 Task: Change the feed settings to show all homes under $1,500,000.
Action: Mouse moved to (985, 57)
Screenshot: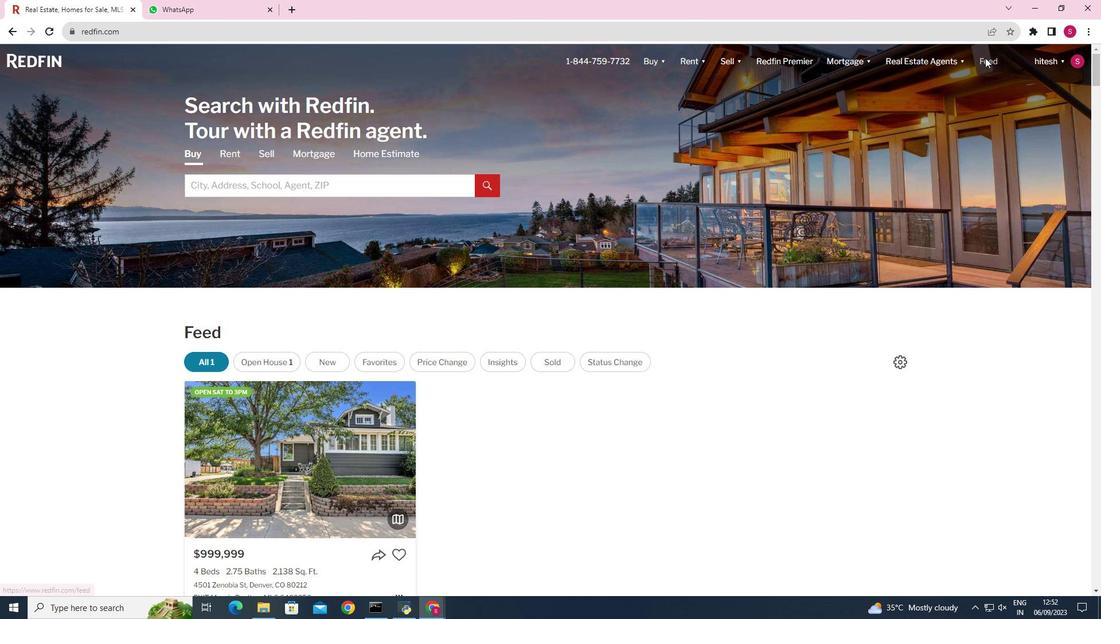 
Action: Mouse pressed left at (985, 57)
Screenshot: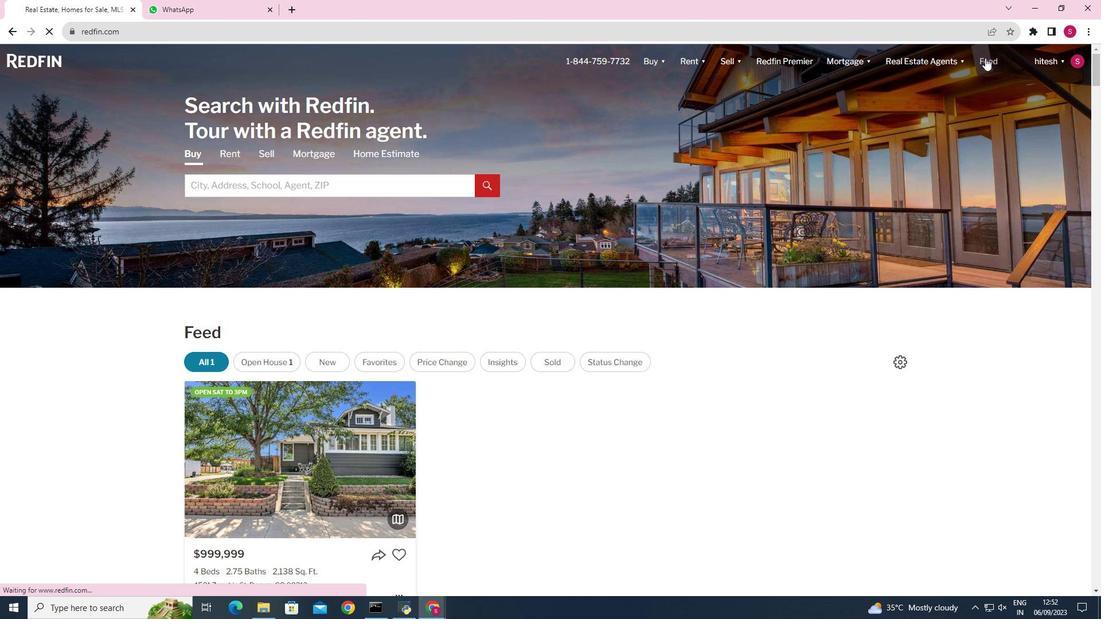 
Action: Mouse moved to (331, 339)
Screenshot: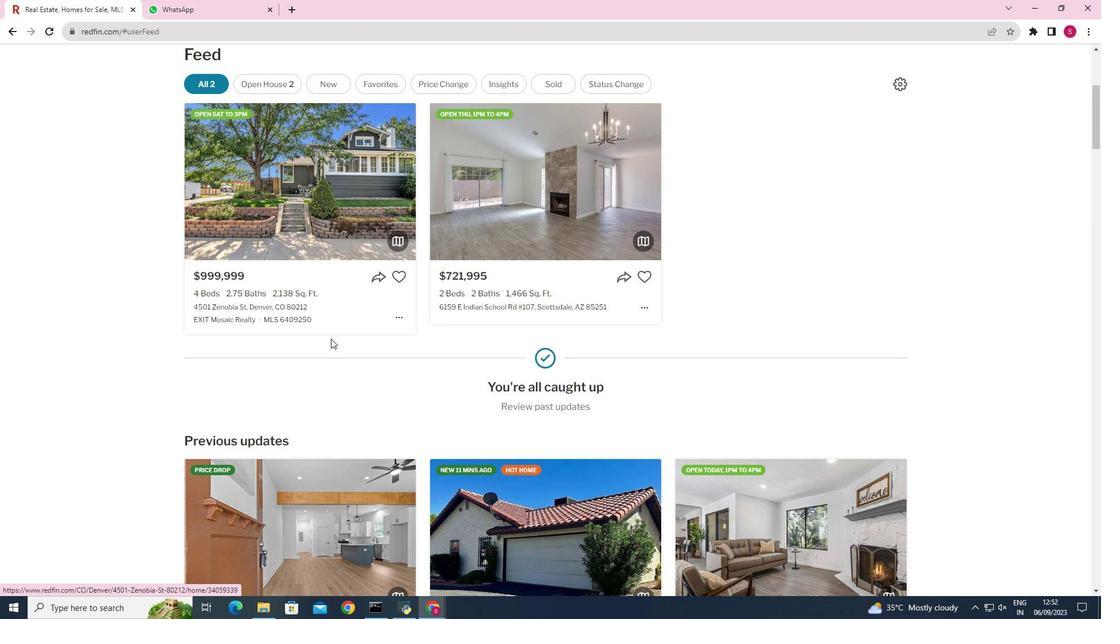 
Action: Mouse scrolled (331, 339) with delta (0, 0)
Screenshot: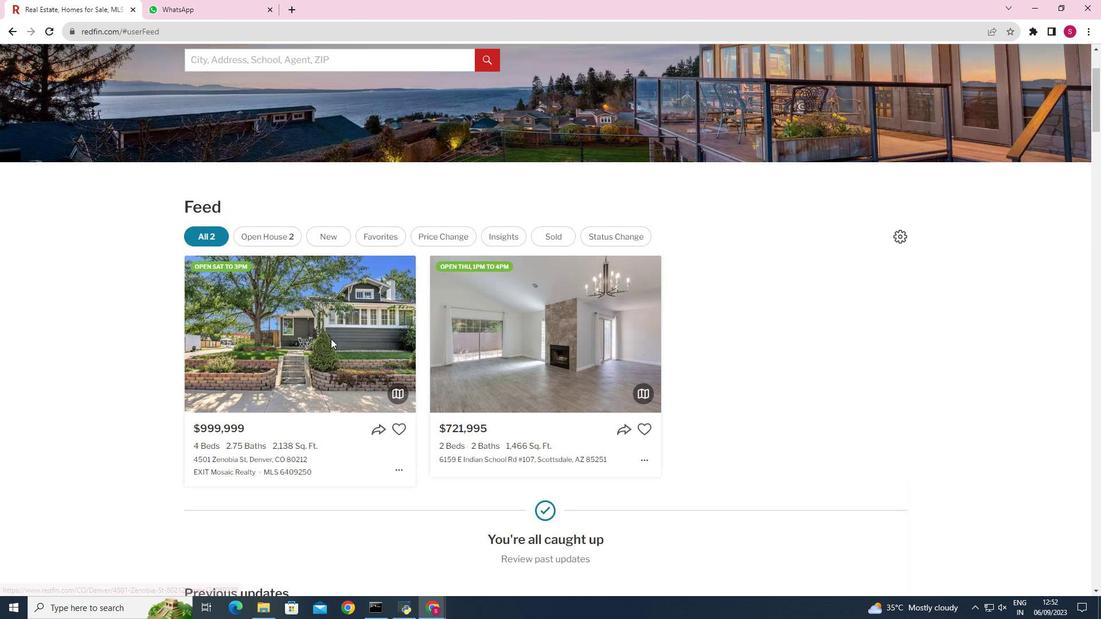 
Action: Mouse scrolled (331, 339) with delta (0, 0)
Screenshot: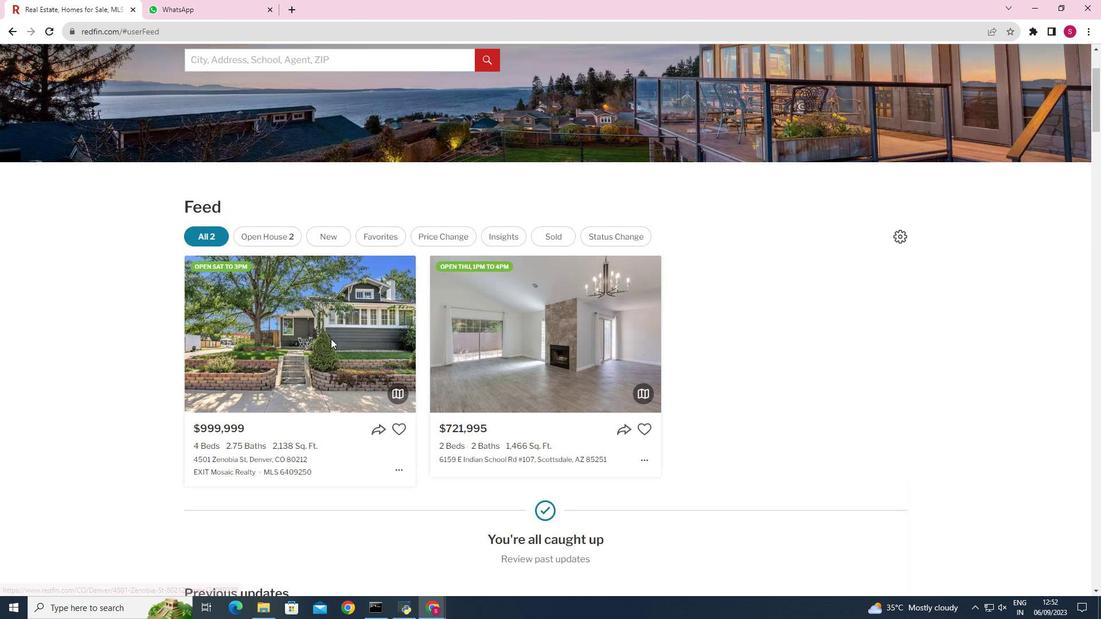 
Action: Mouse scrolled (331, 339) with delta (0, 0)
Screenshot: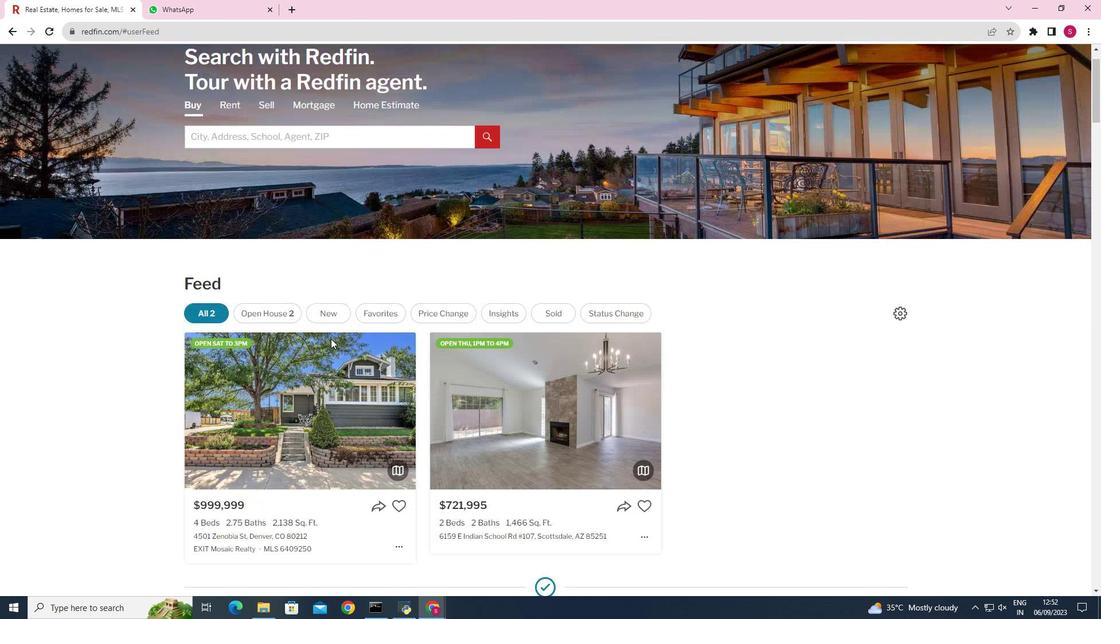 
Action: Mouse scrolled (331, 339) with delta (0, 0)
Screenshot: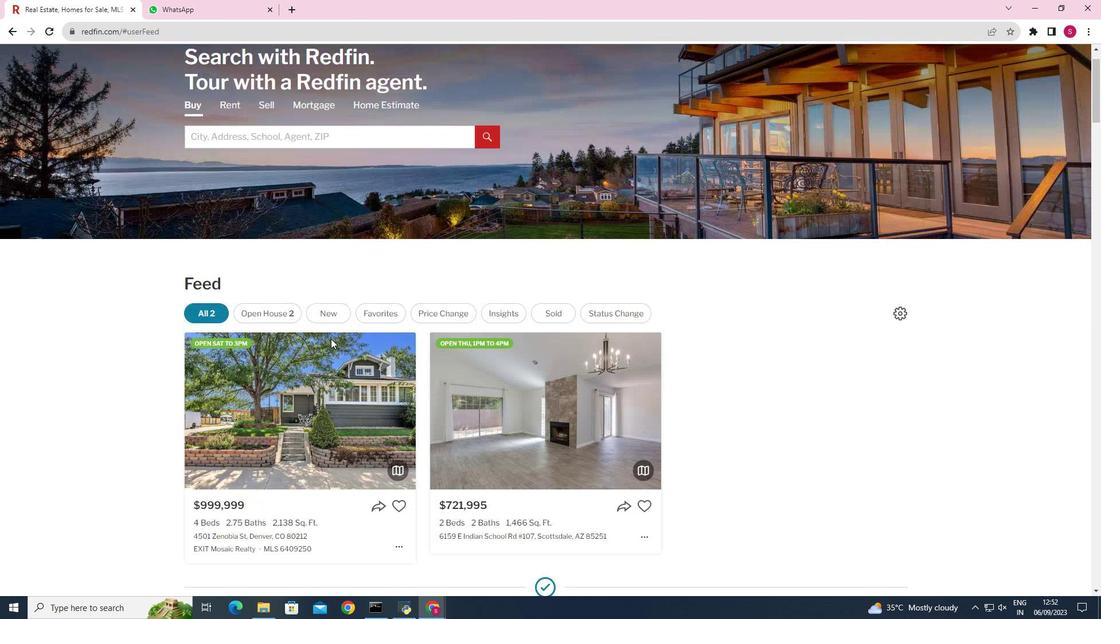 
Action: Mouse moved to (899, 311)
Screenshot: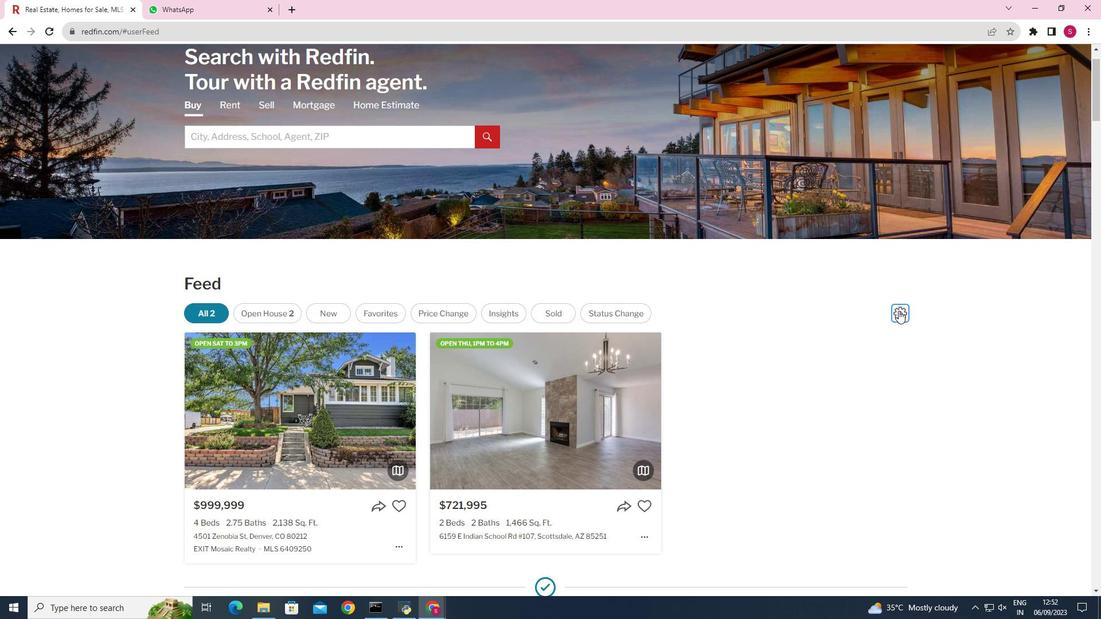 
Action: Mouse pressed left at (899, 311)
Screenshot: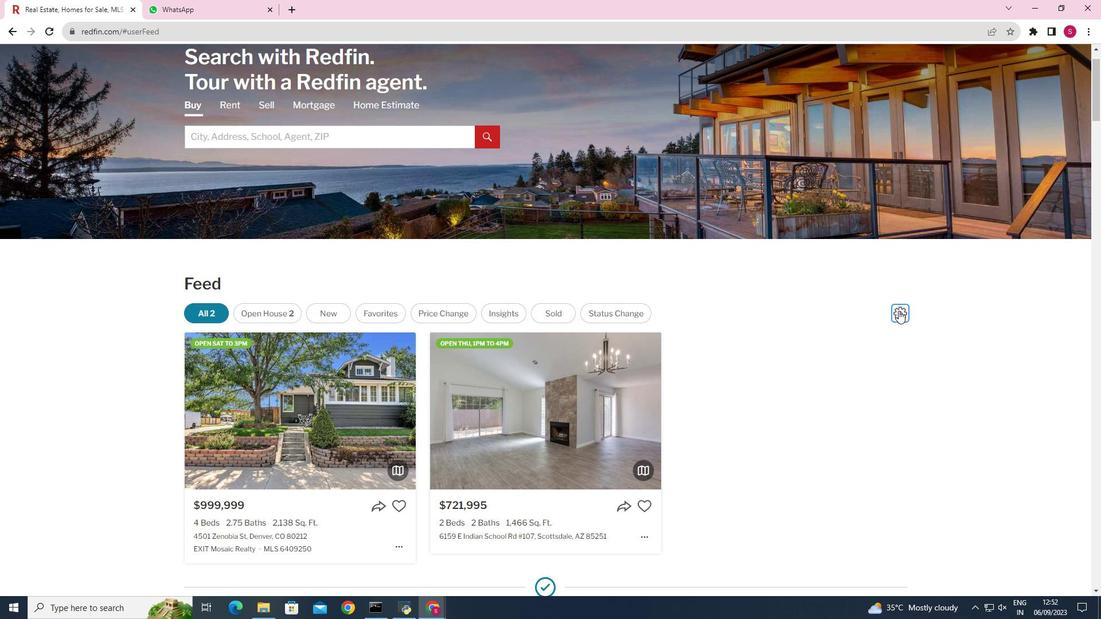 
Action: Mouse moved to (490, 199)
Screenshot: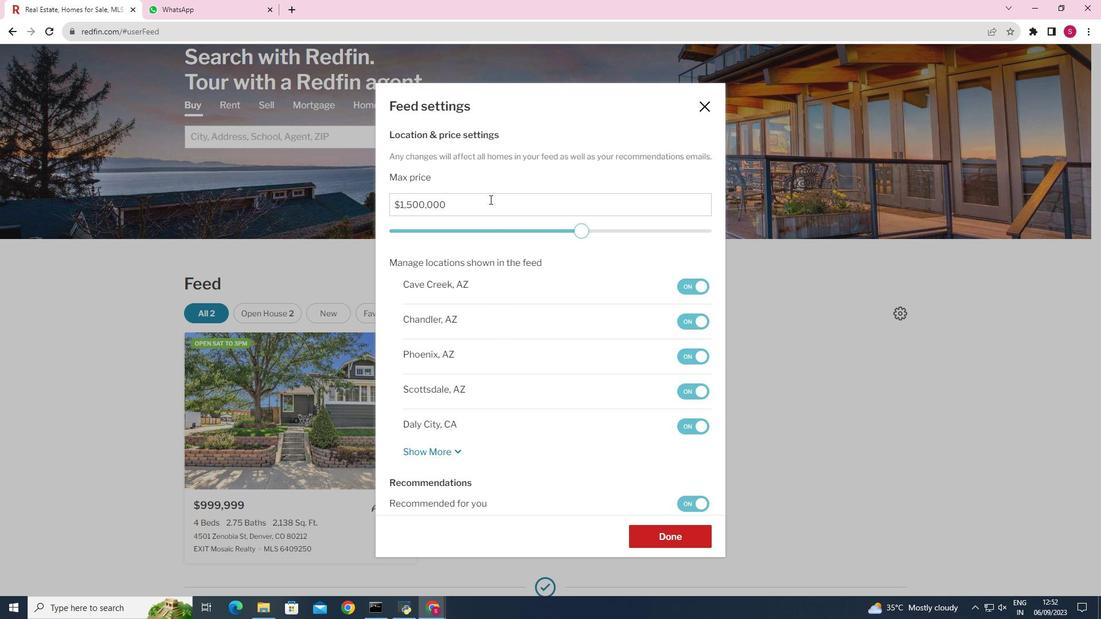 
Action: Mouse pressed left at (490, 199)
Screenshot: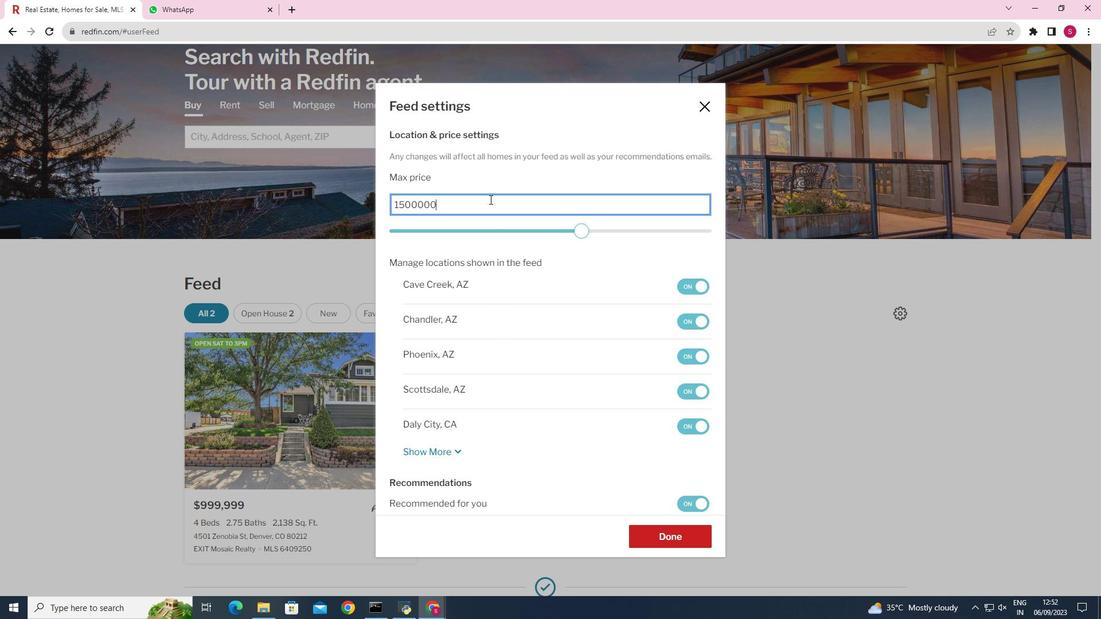 
Action: Key pressed <Key.backspace><Key.backspace><Key.backspace><Key.backspace><Key.backspace><Key.backspace><Key.backspace><Key.backspace><Key.backspace><Key.backspace><Key.backspace>1500000
Screenshot: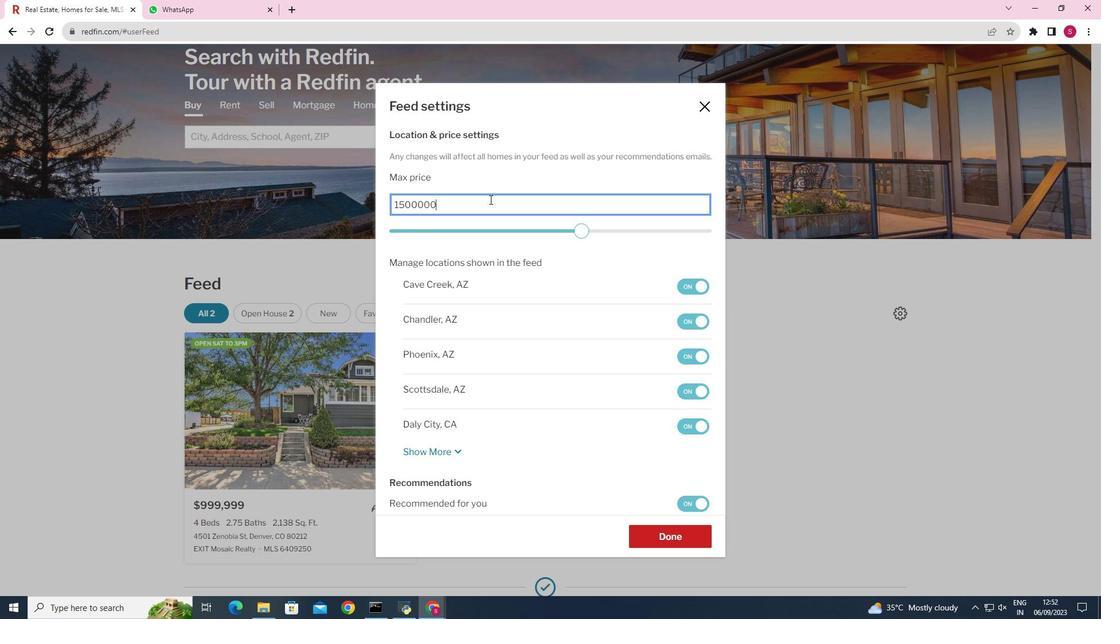 
Action: Mouse moved to (654, 533)
Screenshot: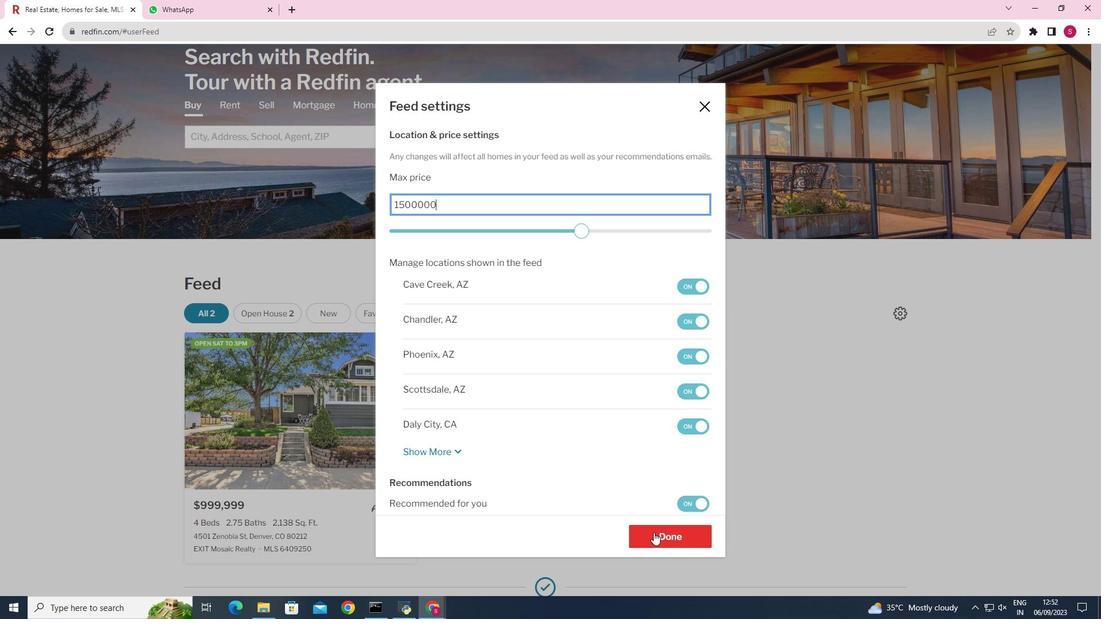 
Action: Mouse pressed left at (654, 533)
Screenshot: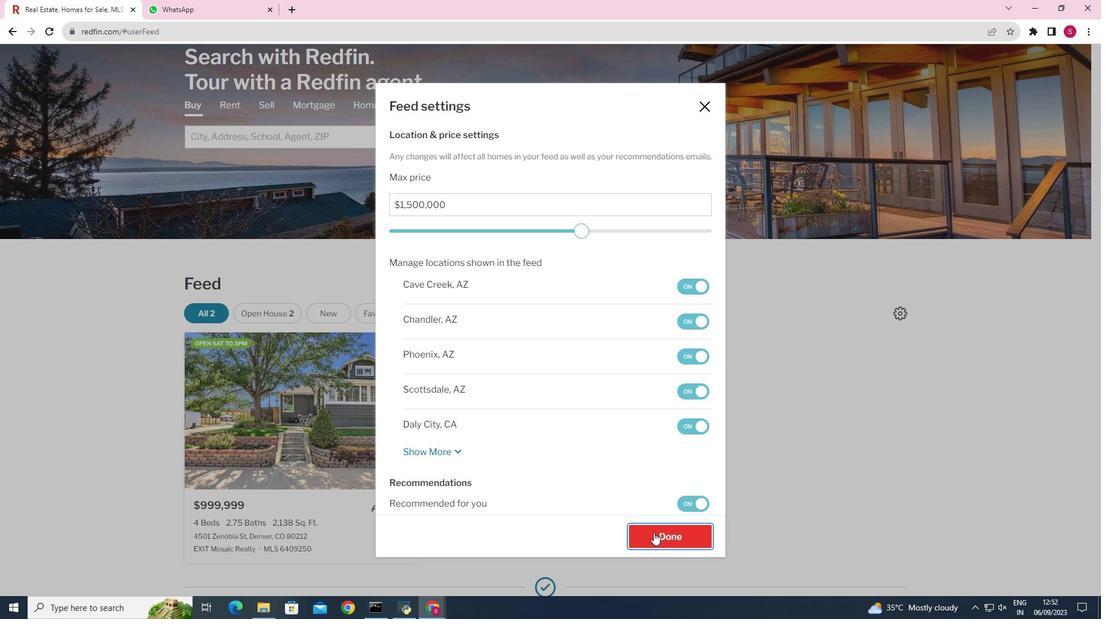 
